 Task: Add a condition where "Assignee Is not Requester" in pending tickets.
Action: Mouse moved to (186, 392)
Screenshot: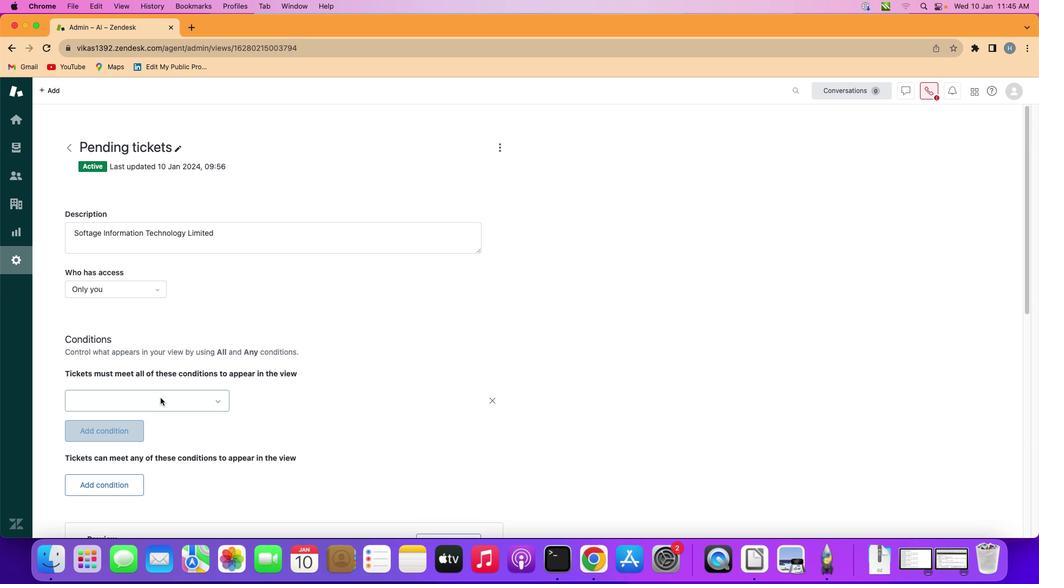 
Action: Mouse pressed left at (186, 392)
Screenshot: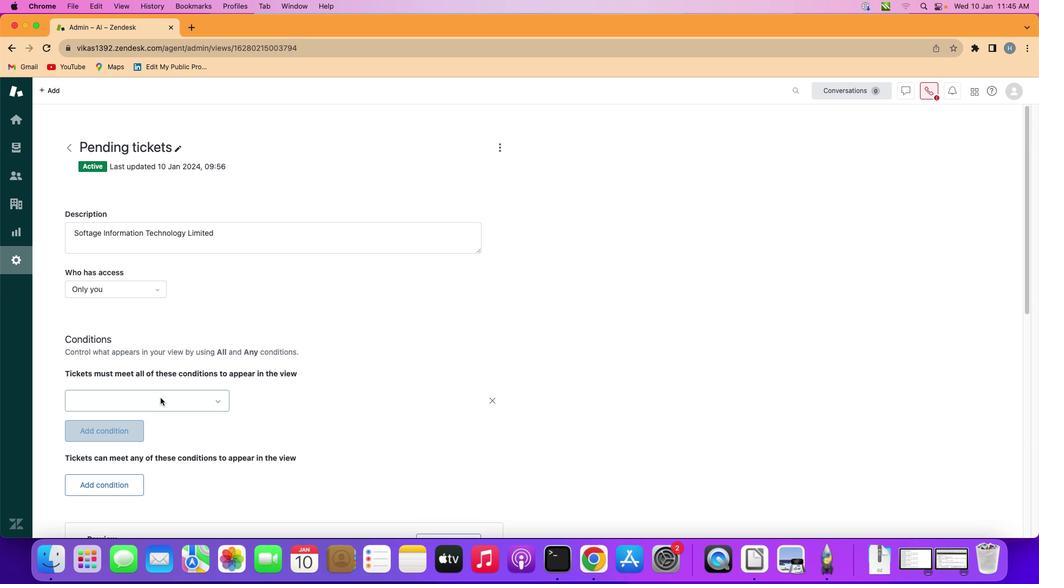 
Action: Mouse moved to (249, 393)
Screenshot: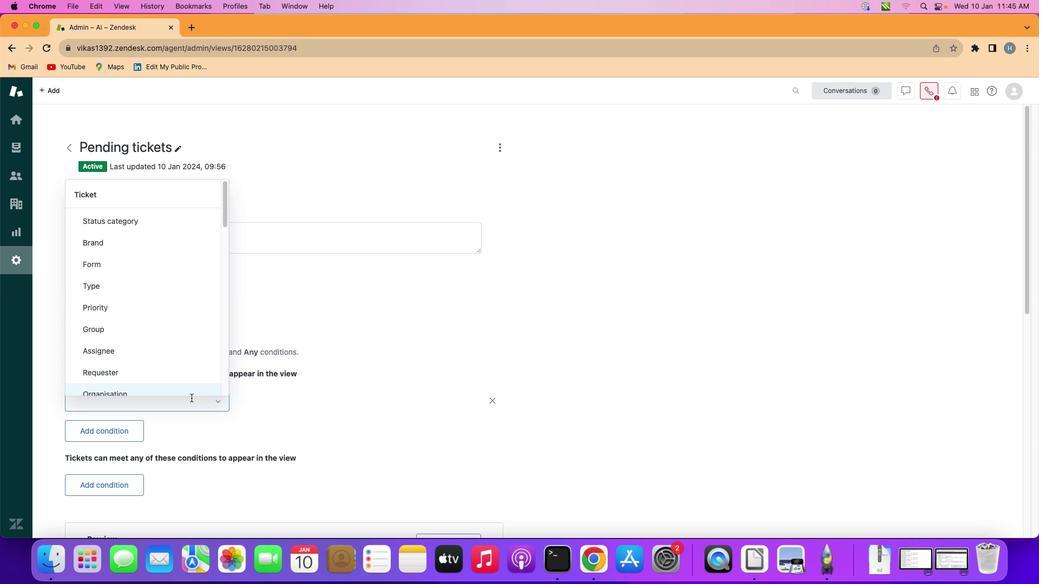 
Action: Mouse pressed left at (249, 393)
Screenshot: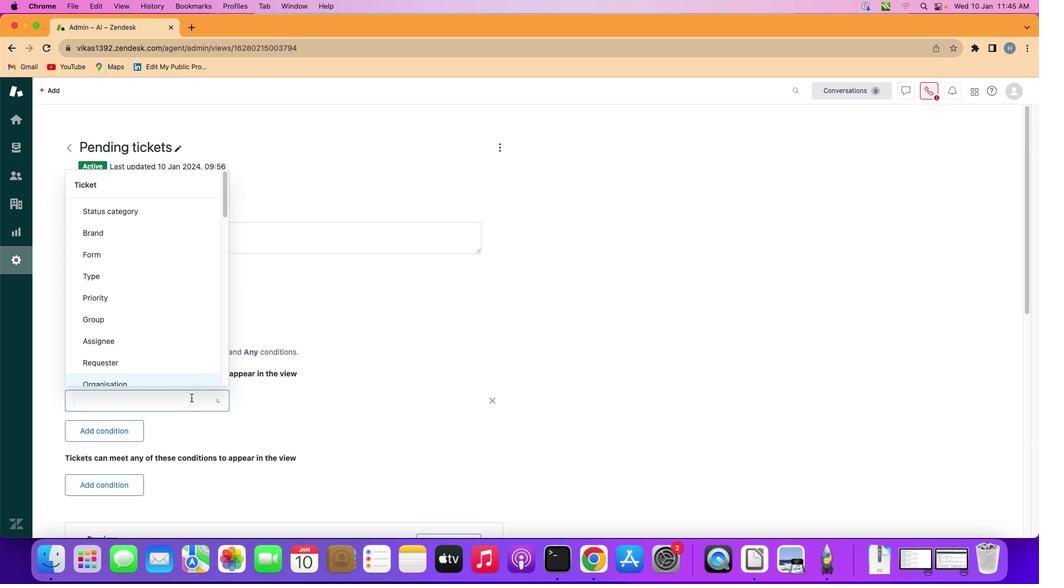 
Action: Mouse moved to (240, 348)
Screenshot: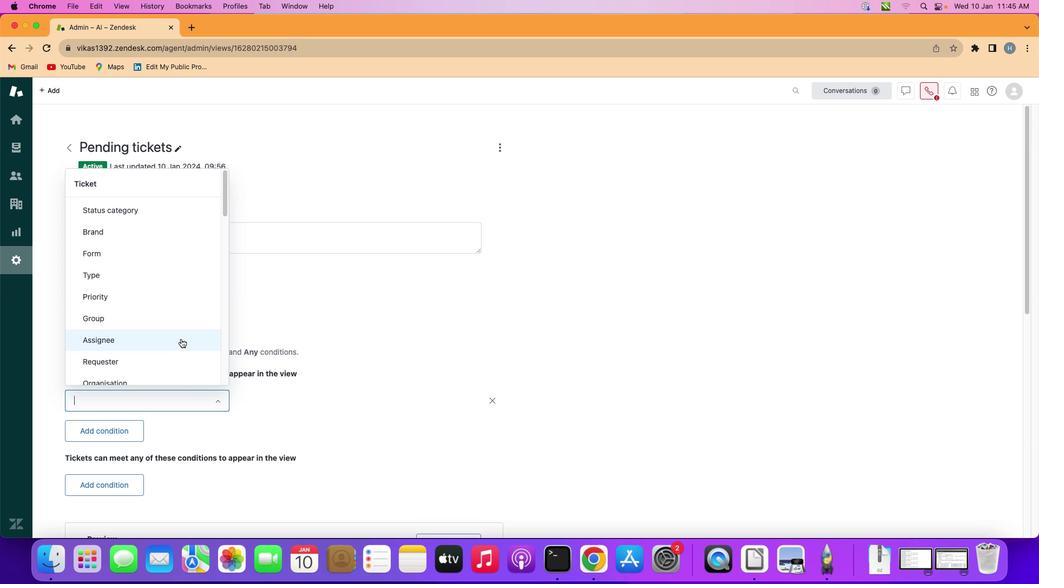 
Action: Mouse pressed left at (240, 348)
Screenshot: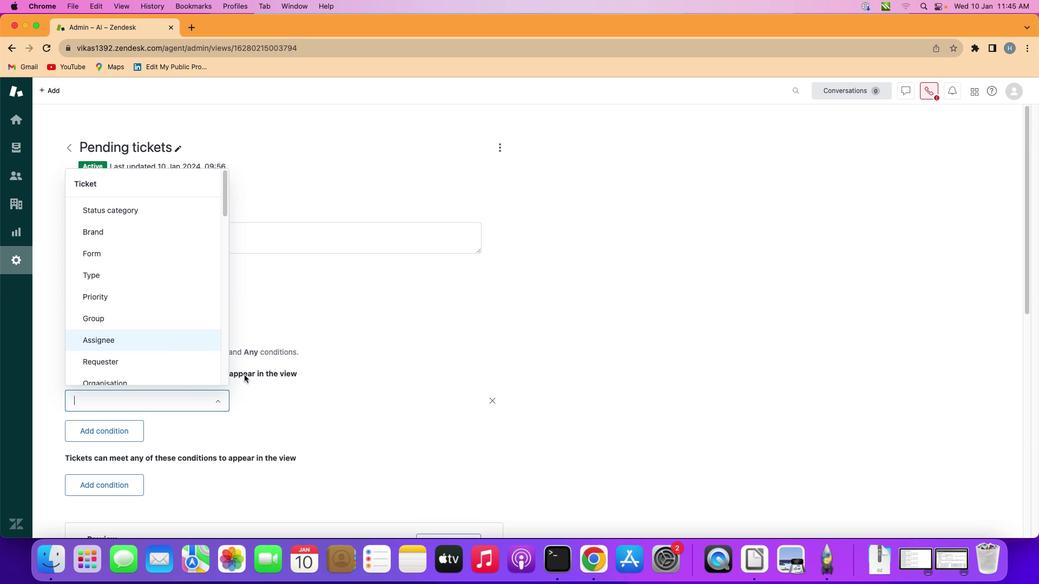 
Action: Mouse moved to (333, 397)
Screenshot: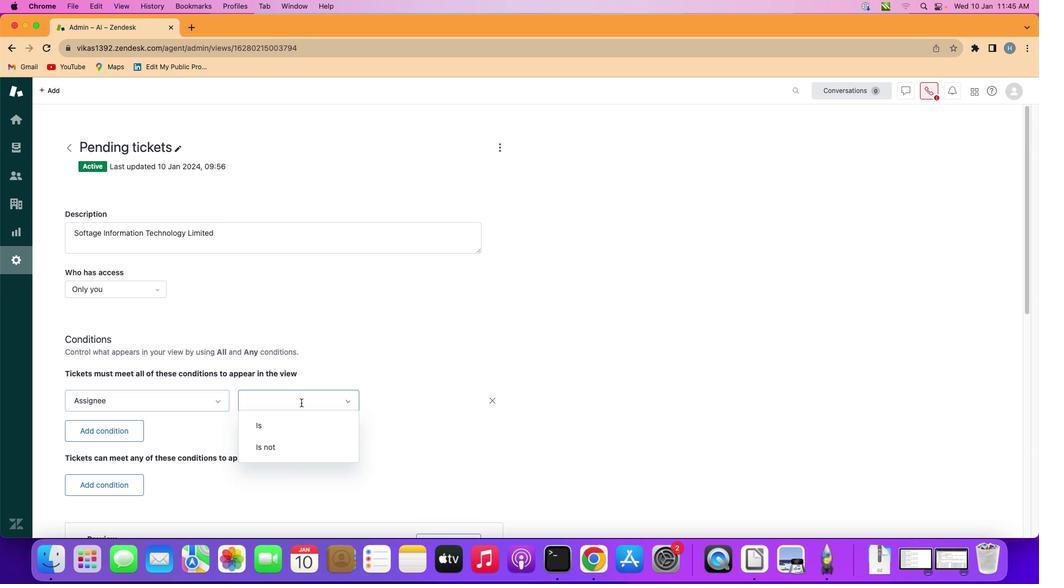
Action: Mouse pressed left at (333, 397)
Screenshot: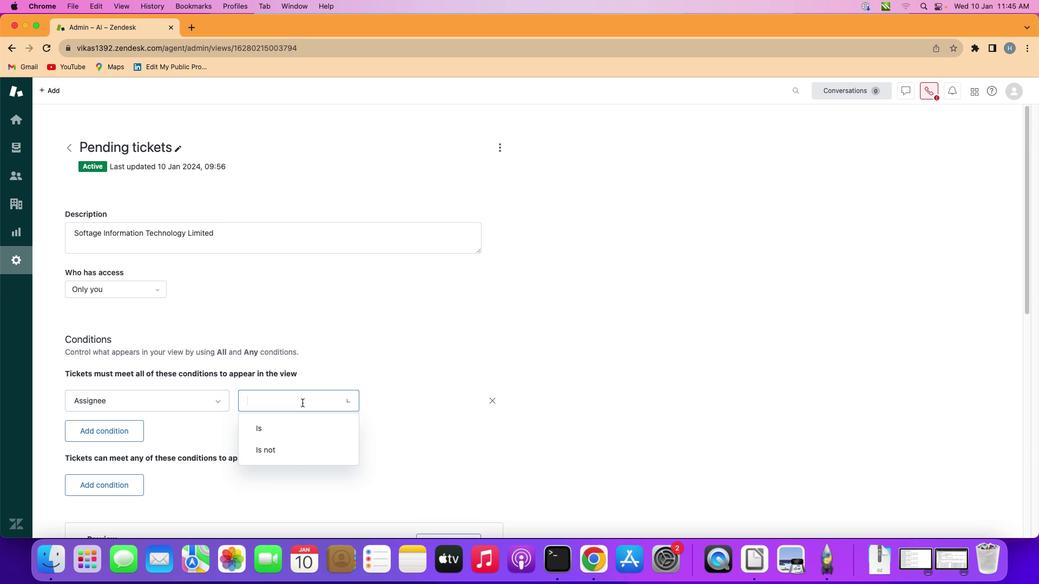 
Action: Mouse moved to (342, 435)
Screenshot: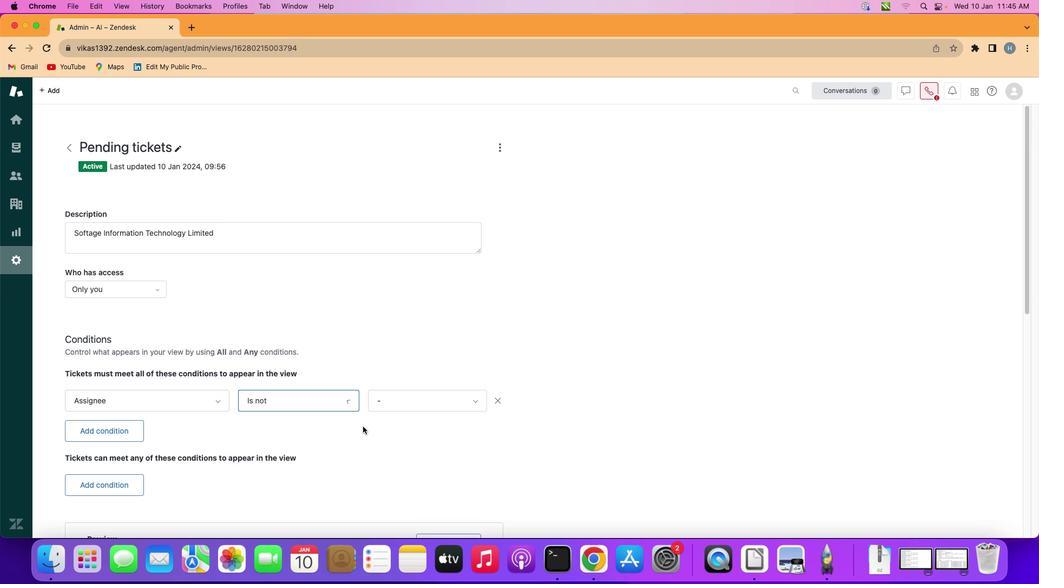 
Action: Mouse pressed left at (342, 435)
Screenshot: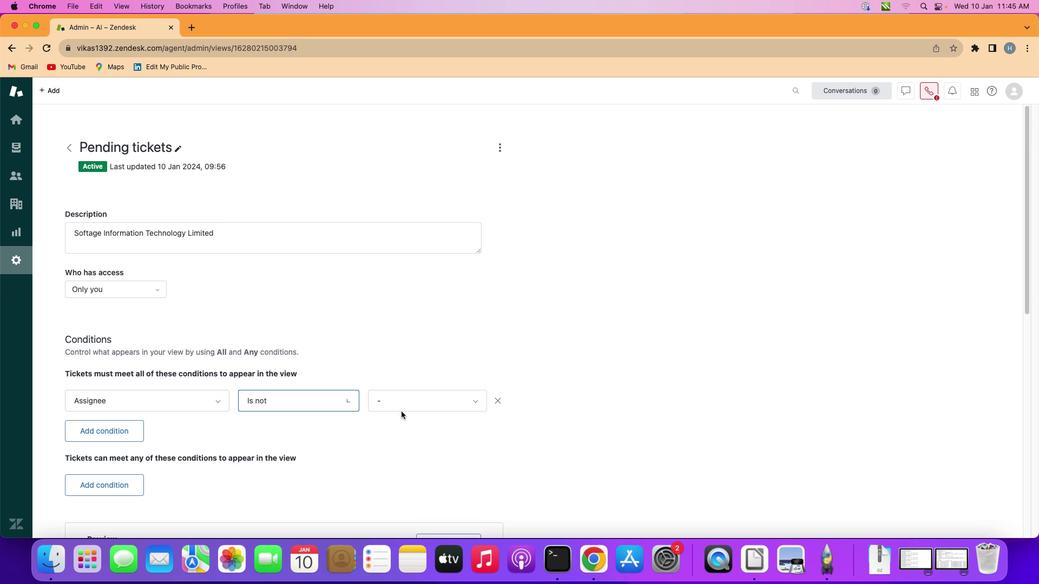 
Action: Mouse moved to (431, 390)
Screenshot: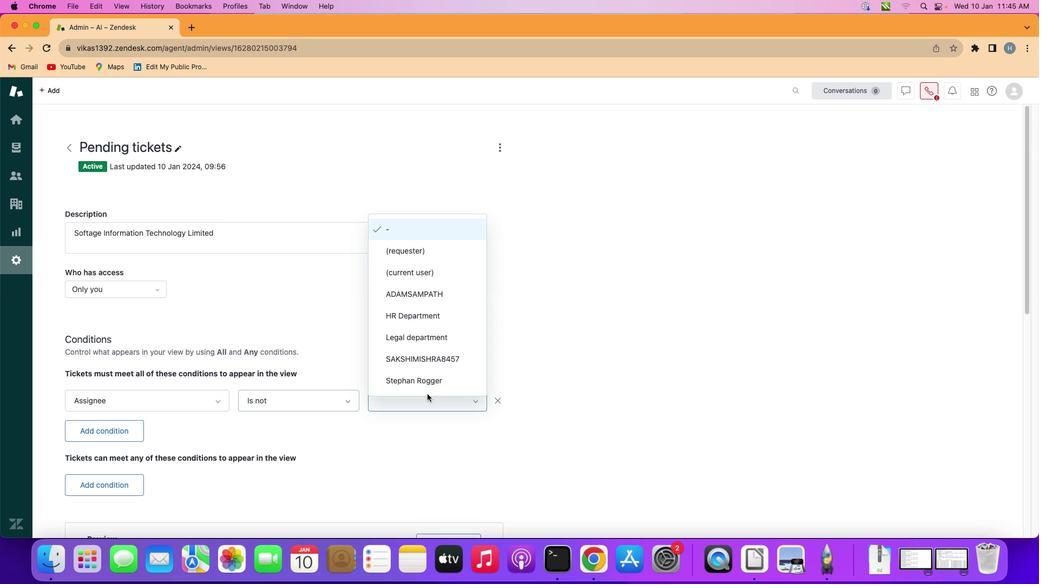 
Action: Mouse pressed left at (431, 390)
Screenshot: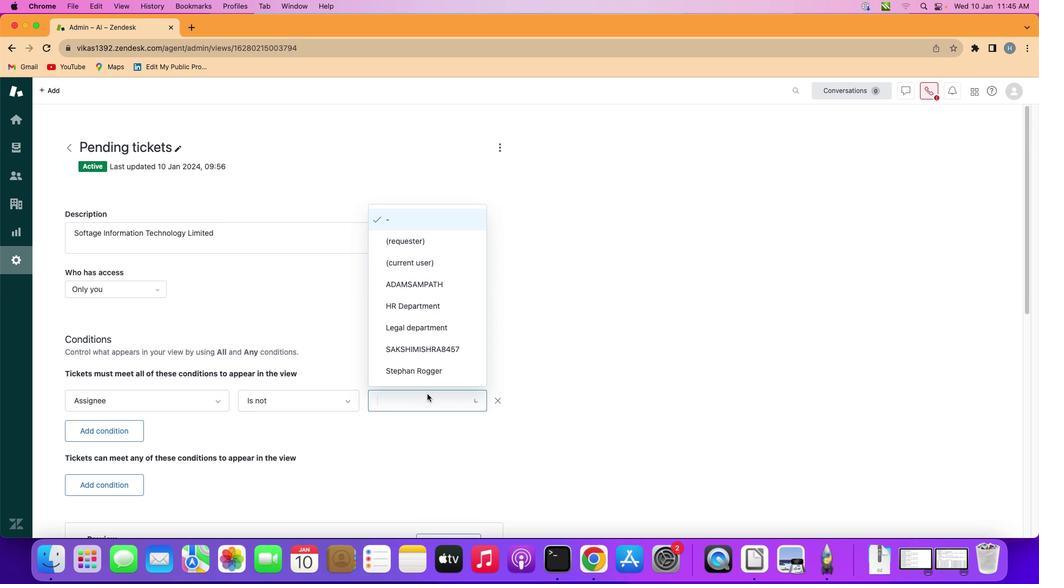 
Action: Mouse moved to (446, 277)
Screenshot: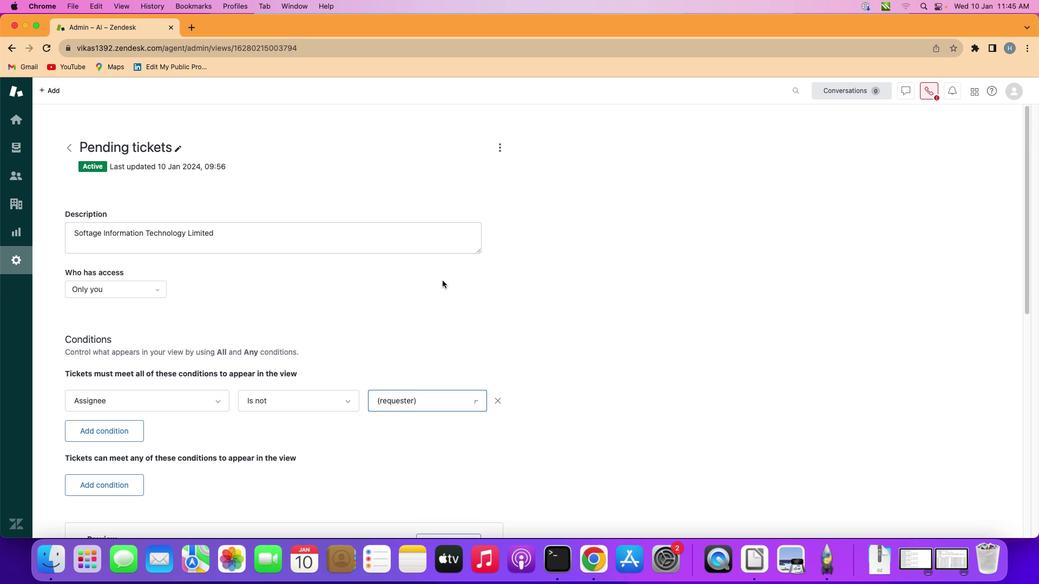 
Action: Mouse pressed left at (446, 277)
Screenshot: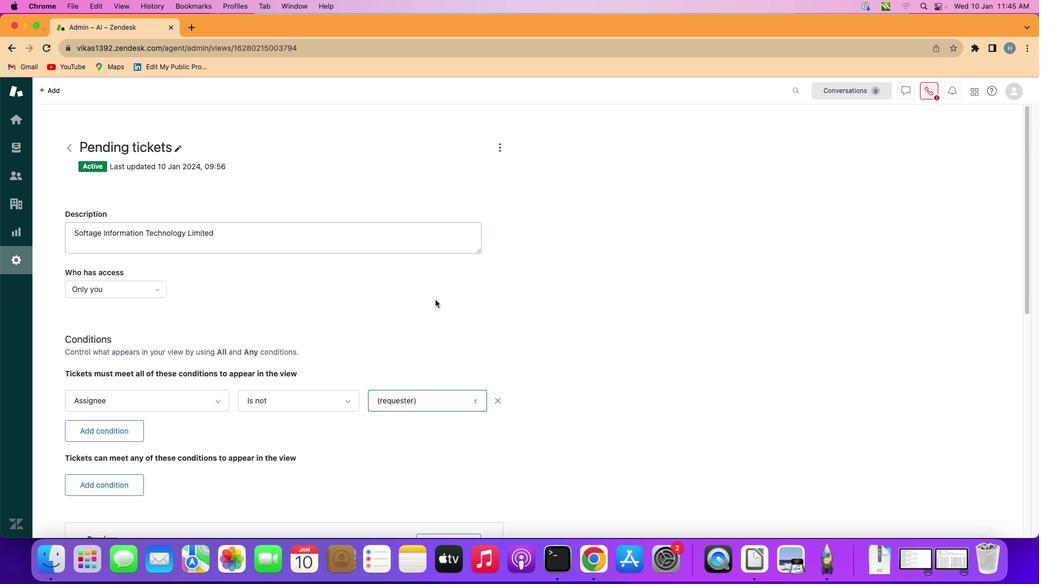 
Action: Mouse moved to (417, 333)
Screenshot: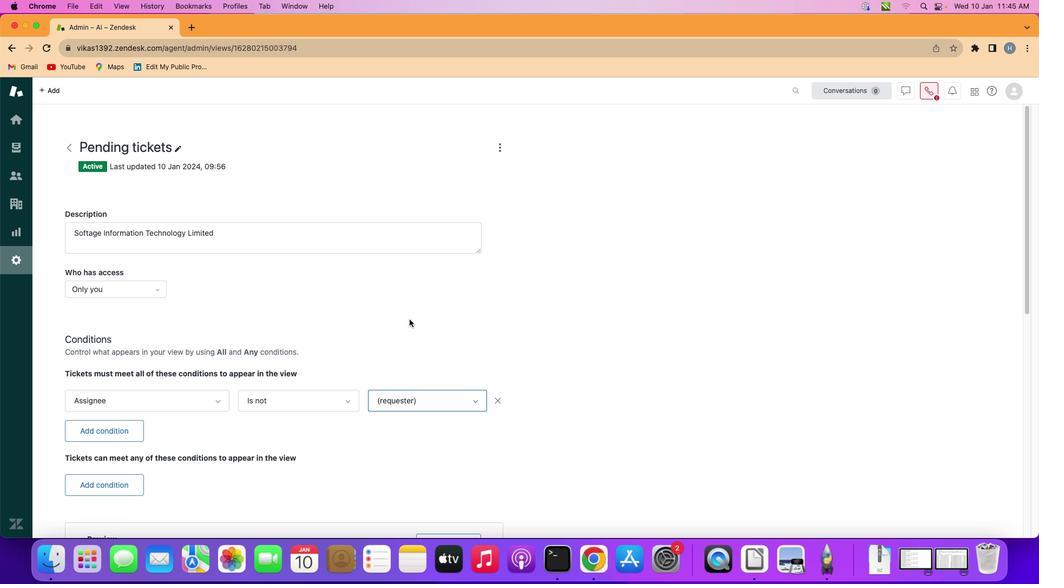 
